 Task: Schedule the products for payment and delivery cycles
Action: Mouse moved to (303, 214)
Screenshot: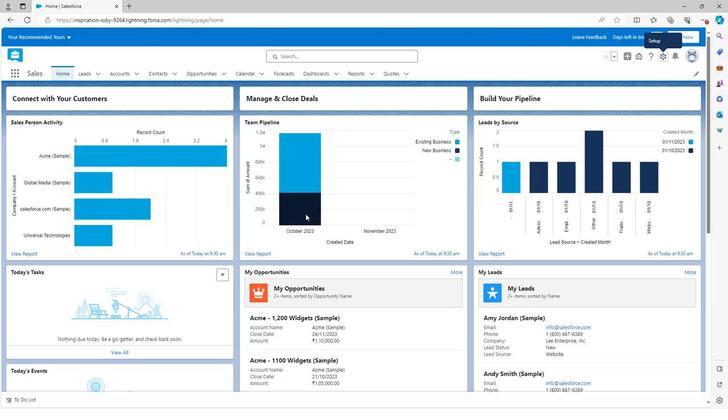 
Action: Mouse scrolled (303, 214) with delta (0, 0)
Screenshot: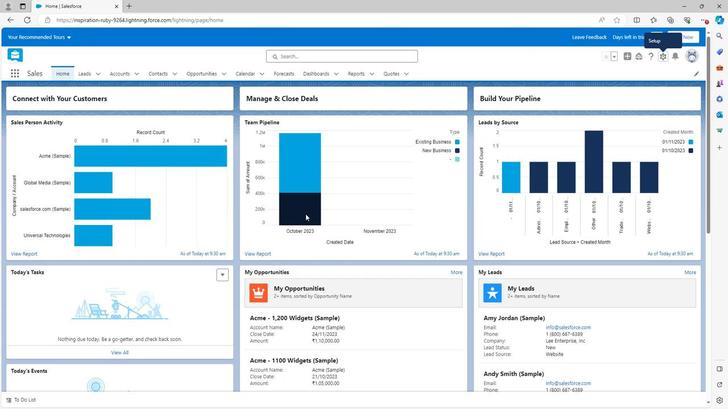 
Action: Mouse scrolled (303, 214) with delta (0, 0)
Screenshot: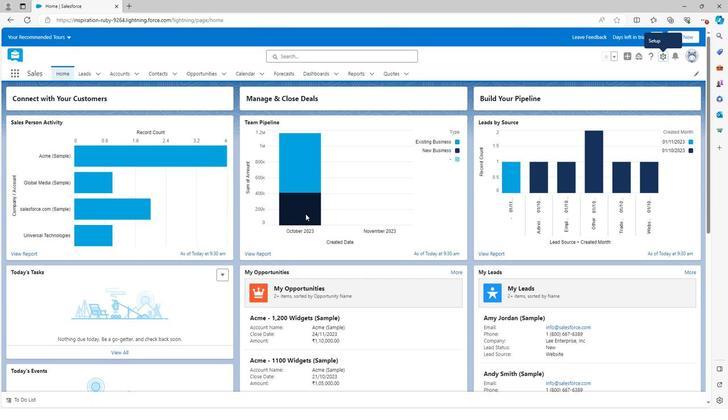 
Action: Mouse scrolled (303, 214) with delta (0, 0)
Screenshot: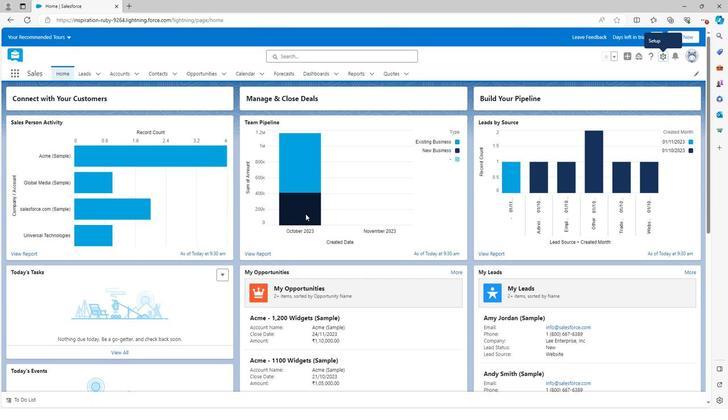 
Action: Mouse scrolled (303, 214) with delta (0, 0)
Screenshot: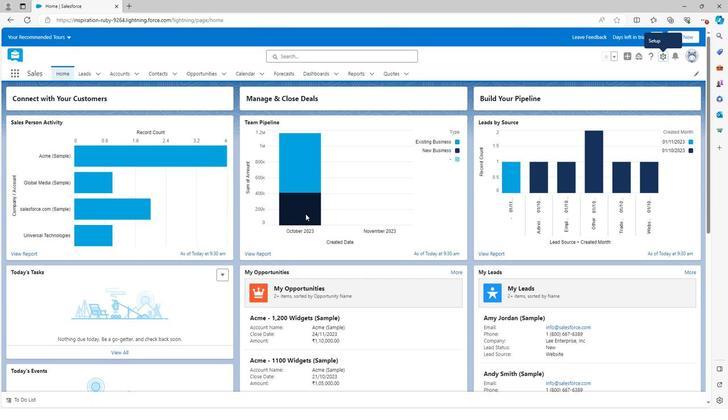
Action: Mouse moved to (303, 214)
Screenshot: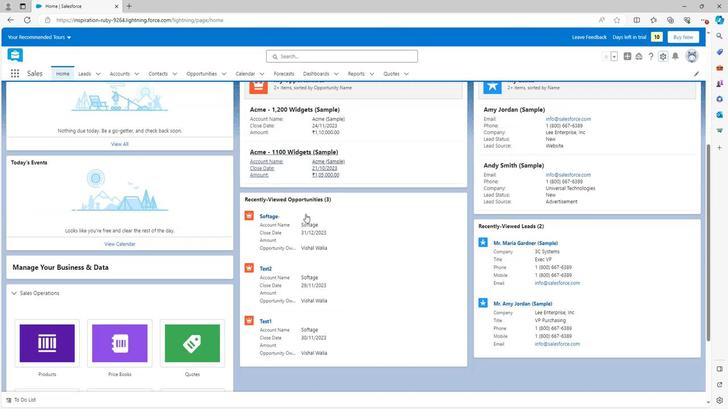 
Action: Mouse scrolled (303, 214) with delta (0, 0)
Screenshot: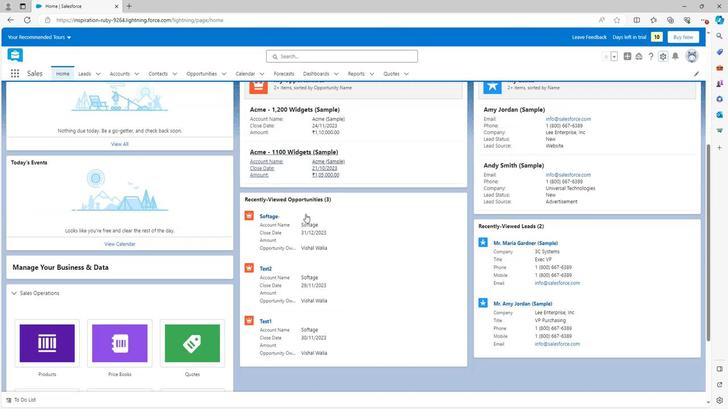 
Action: Mouse scrolled (303, 214) with delta (0, 0)
Screenshot: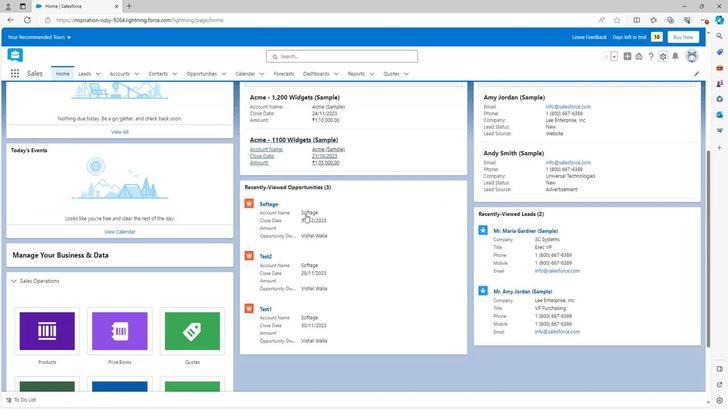 
Action: Mouse scrolled (303, 214) with delta (0, 0)
Screenshot: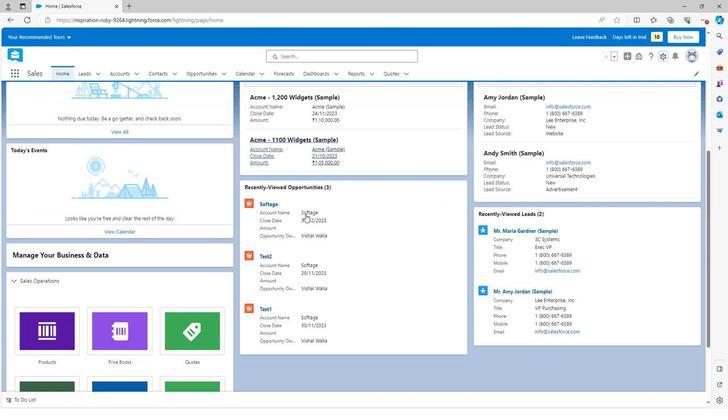 
Action: Mouse scrolled (303, 215) with delta (0, 0)
Screenshot: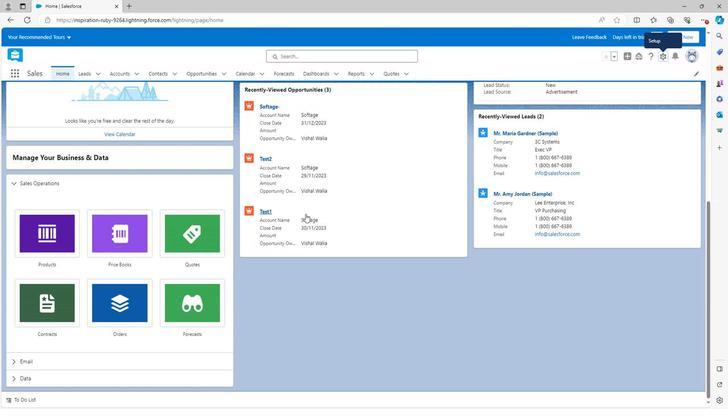 
Action: Mouse scrolled (303, 215) with delta (0, 0)
Screenshot: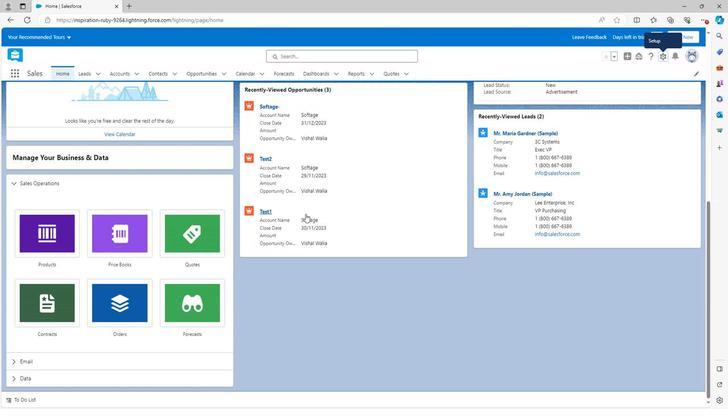 
Action: Mouse scrolled (303, 215) with delta (0, 0)
Screenshot: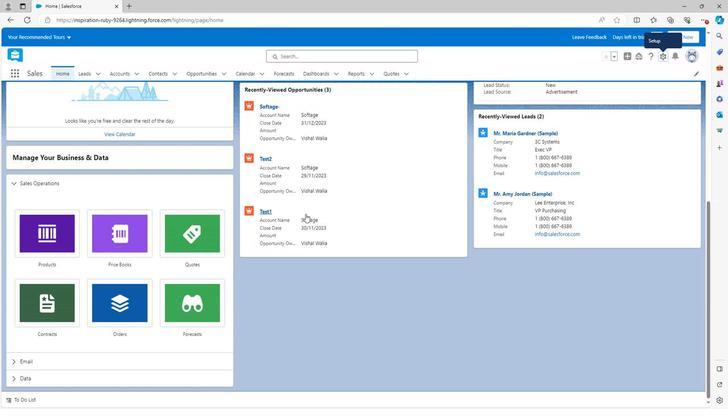 
Action: Mouse scrolled (303, 215) with delta (0, 0)
Screenshot: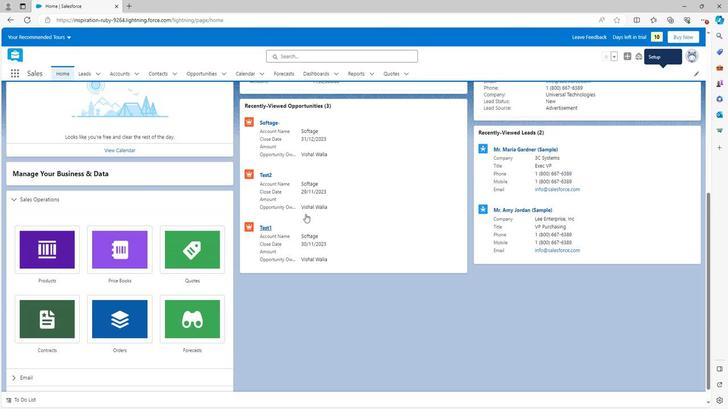 
Action: Mouse moved to (303, 215)
Screenshot: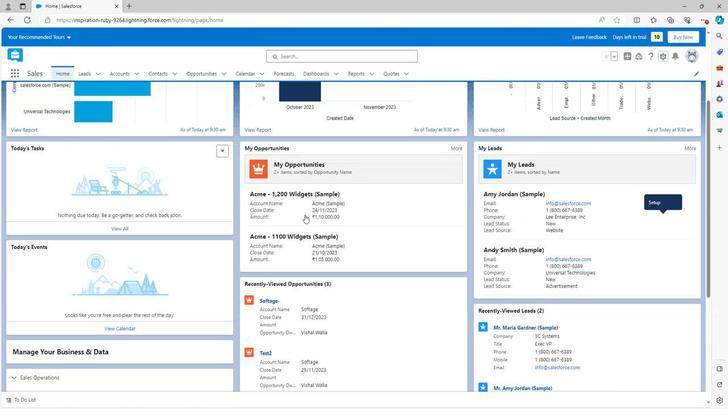 
Action: Mouse scrolled (303, 215) with delta (0, 0)
Screenshot: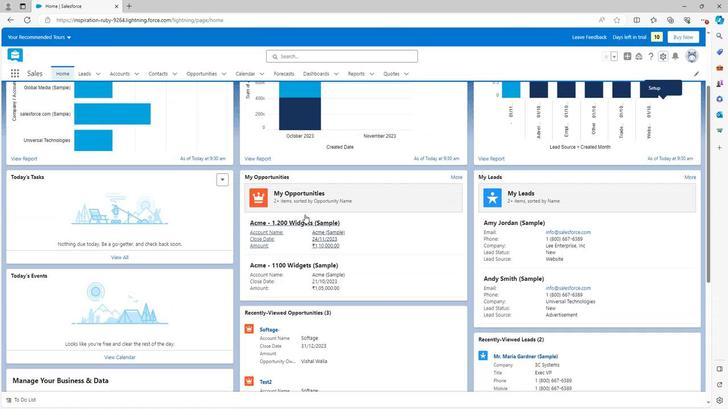 
Action: Mouse scrolled (303, 215) with delta (0, 0)
Screenshot: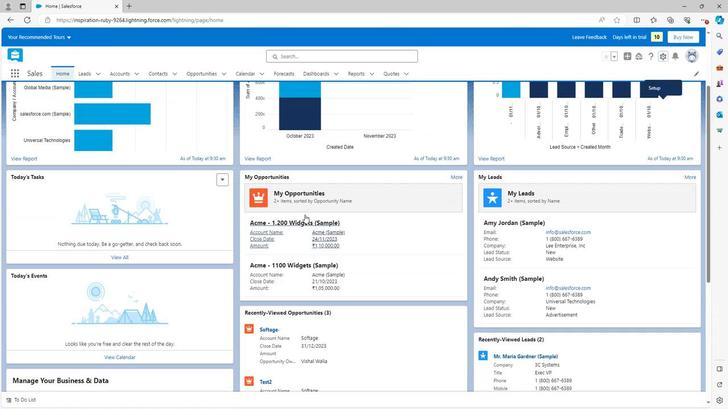 
Action: Mouse scrolled (303, 215) with delta (0, 0)
Screenshot: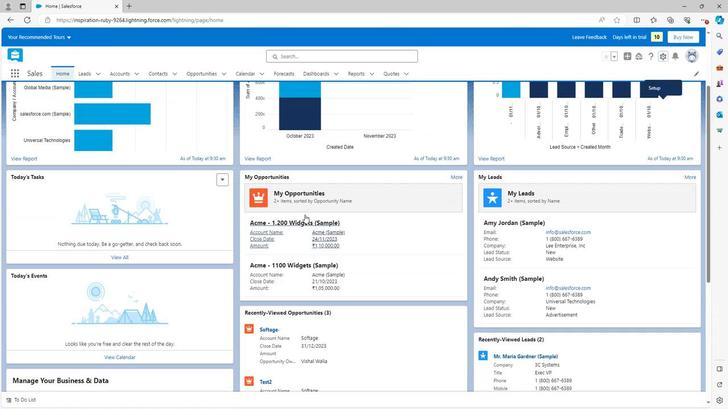 
Action: Mouse scrolled (303, 215) with delta (0, 0)
Screenshot: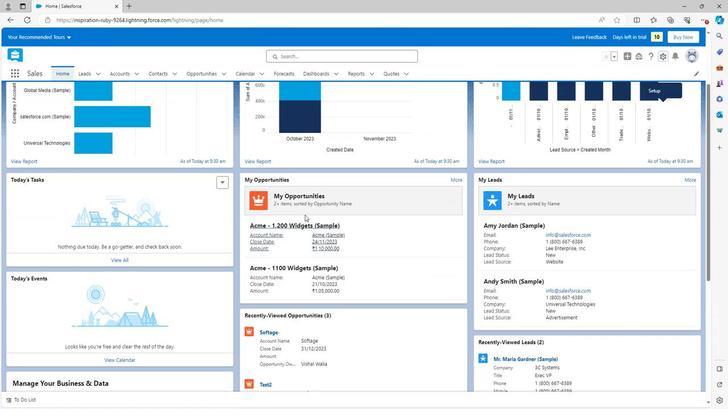 
Action: Mouse moved to (662, 57)
Screenshot: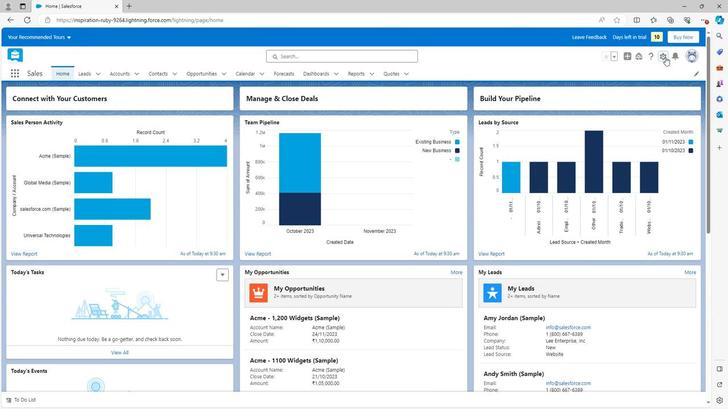 
Action: Mouse pressed left at (662, 57)
Screenshot: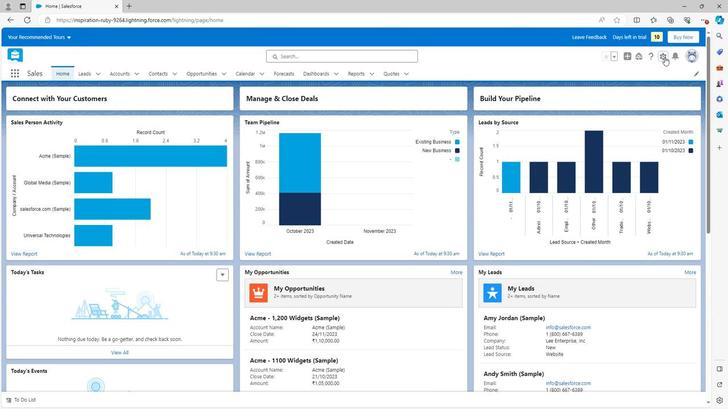 
Action: Mouse moved to (628, 80)
Screenshot: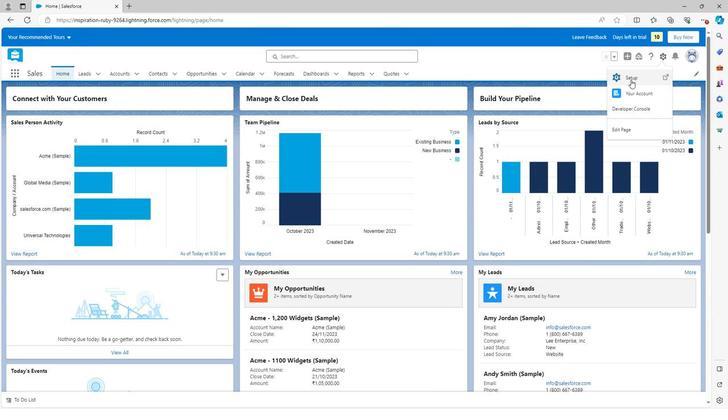 
Action: Mouse pressed left at (628, 80)
Screenshot: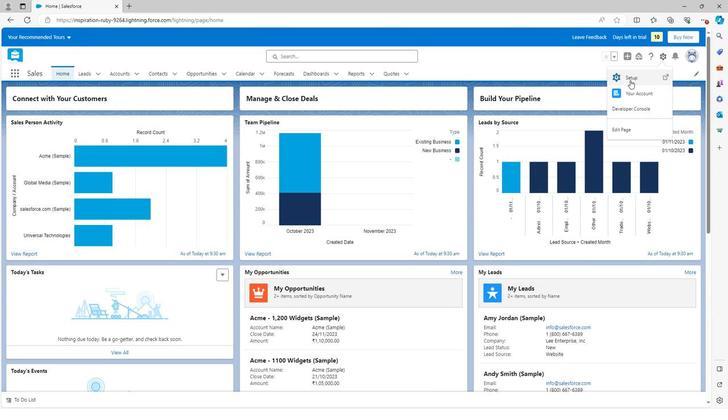 
Action: Mouse moved to (5, 298)
Screenshot: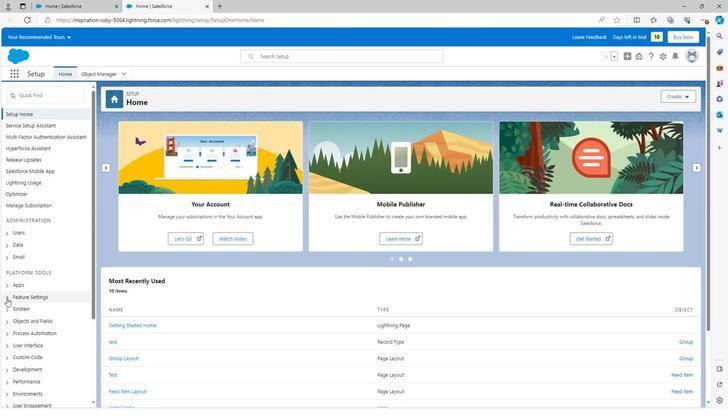 
Action: Mouse pressed left at (5, 298)
Screenshot: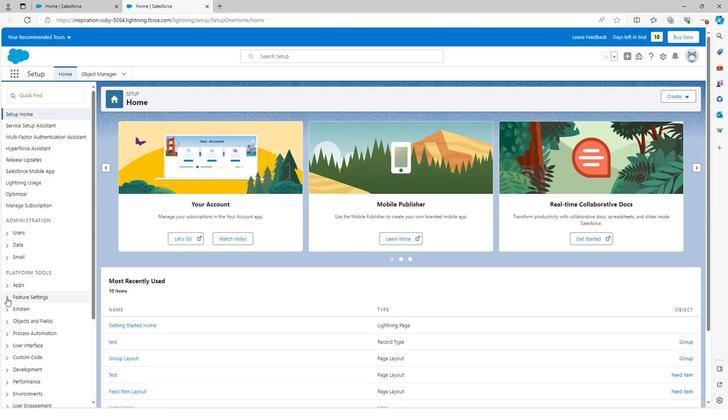 
Action: Mouse scrolled (5, 298) with delta (0, 0)
Screenshot: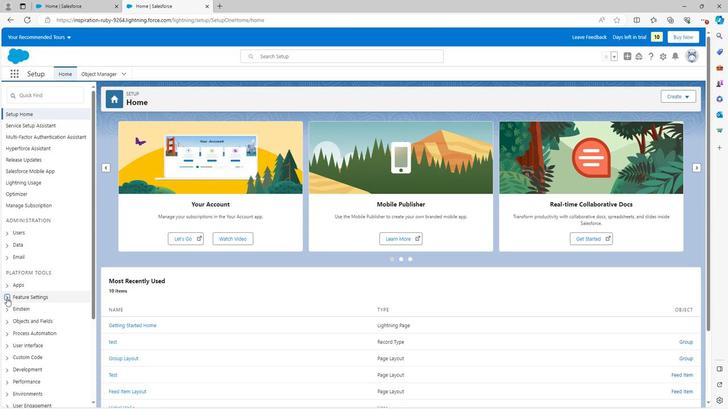 
Action: Mouse scrolled (5, 298) with delta (0, 0)
Screenshot: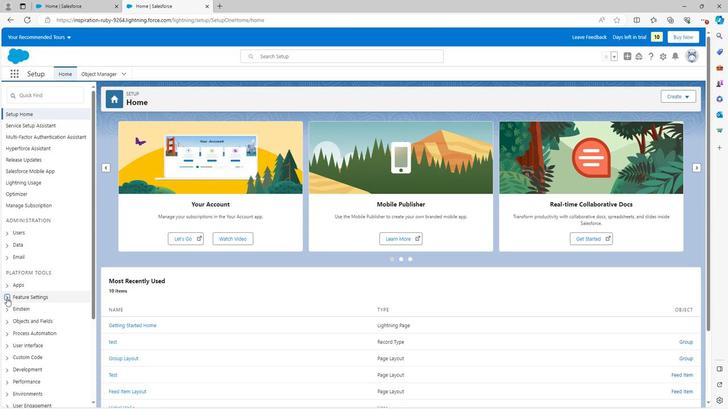 
Action: Mouse moved to (5, 298)
Screenshot: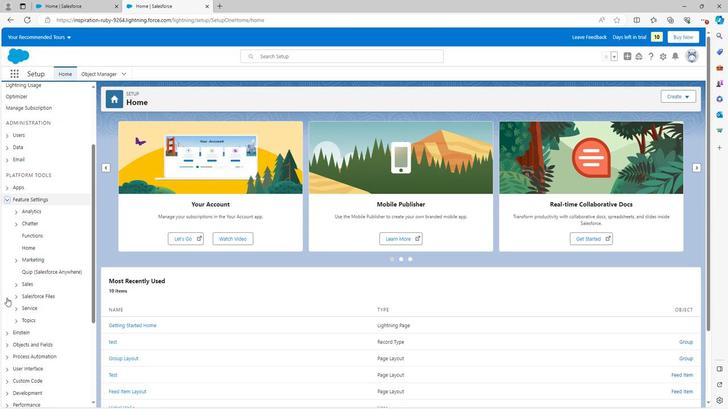 
Action: Mouse scrolled (5, 298) with delta (0, 0)
Screenshot: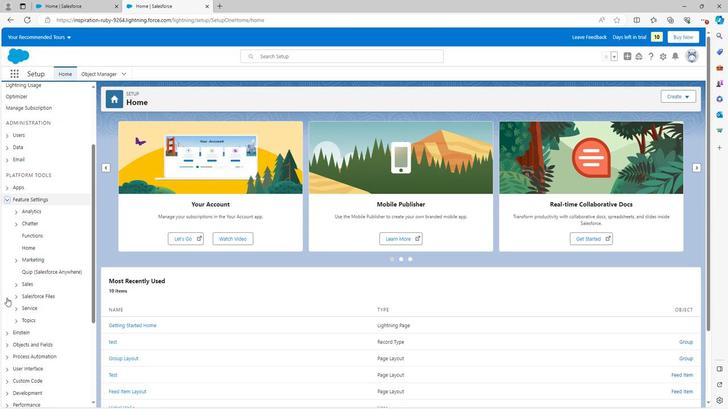 
Action: Mouse moved to (14, 235)
Screenshot: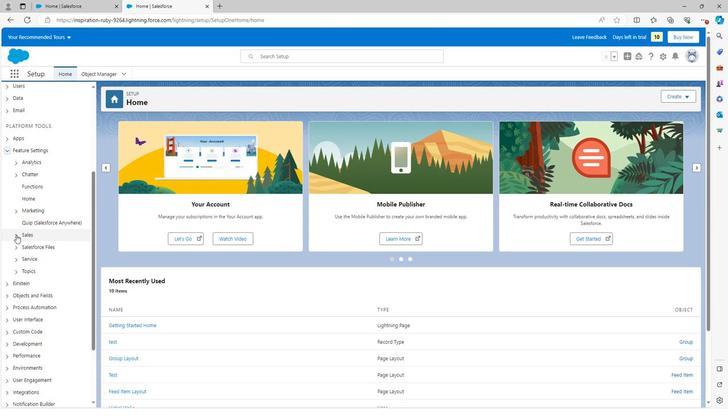 
Action: Mouse pressed left at (14, 235)
Screenshot: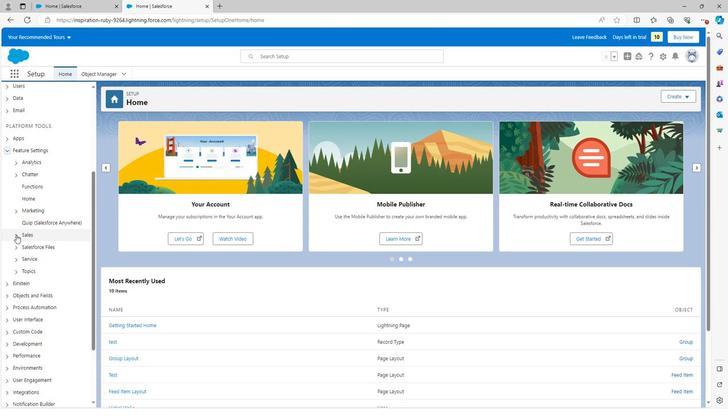 
Action: Mouse scrolled (14, 235) with delta (0, 0)
Screenshot: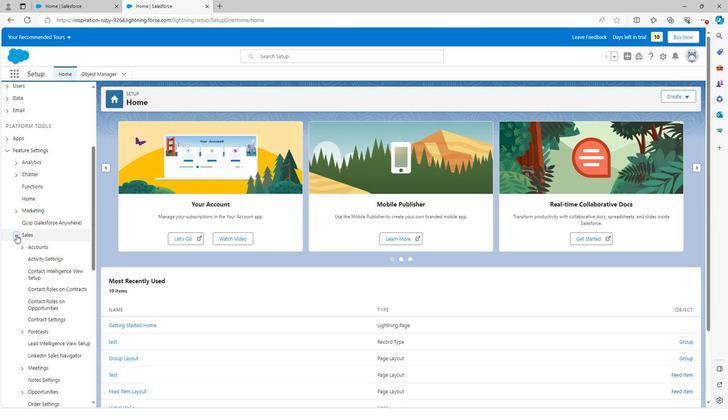 
Action: Mouse scrolled (14, 235) with delta (0, 0)
Screenshot: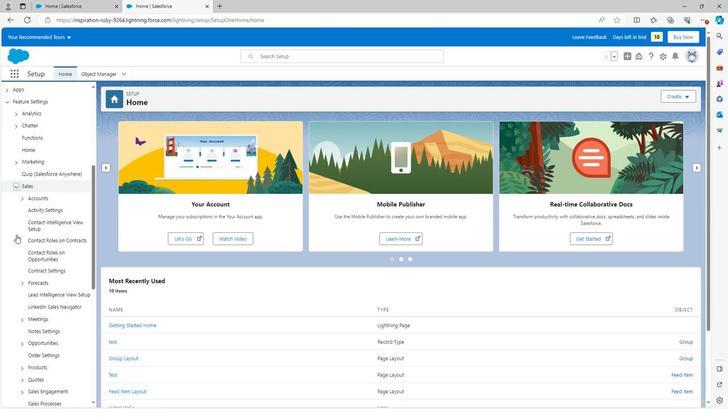 
Action: Mouse scrolled (14, 235) with delta (0, 0)
Screenshot: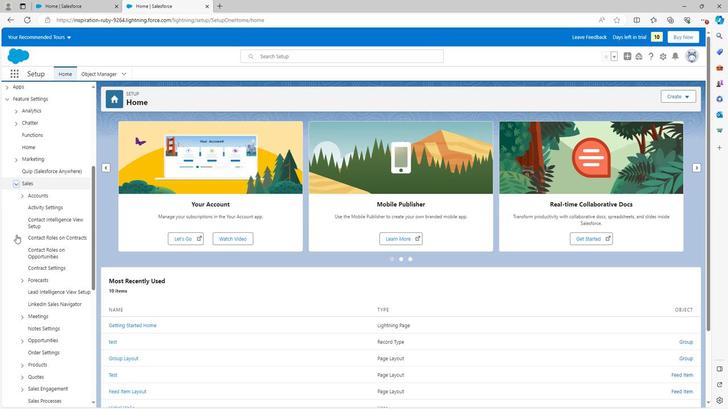 
Action: Mouse moved to (18, 272)
Screenshot: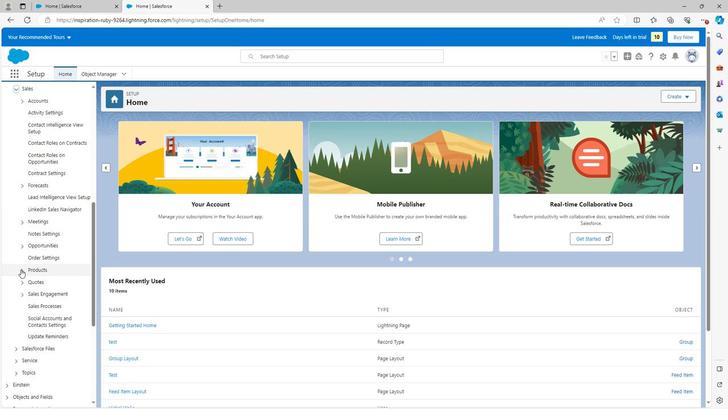 
Action: Mouse pressed left at (18, 272)
Screenshot: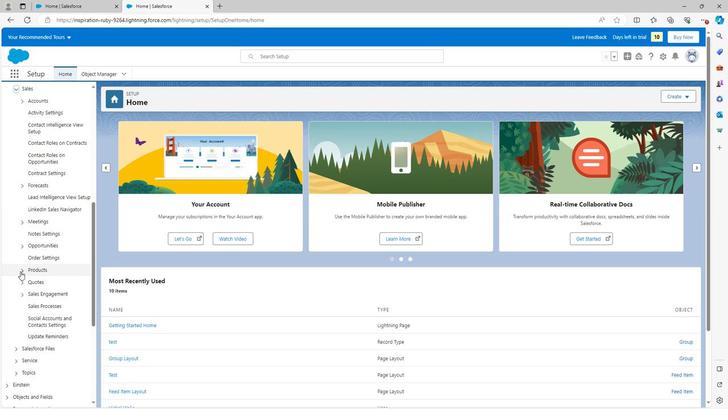 
Action: Mouse moved to (42, 298)
Screenshot: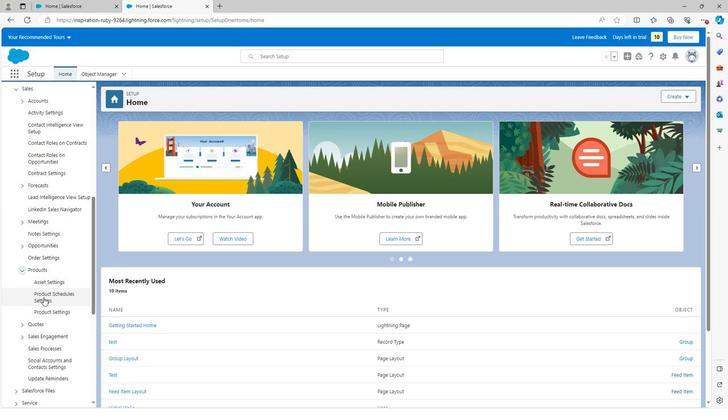 
Action: Mouse pressed left at (42, 298)
Screenshot: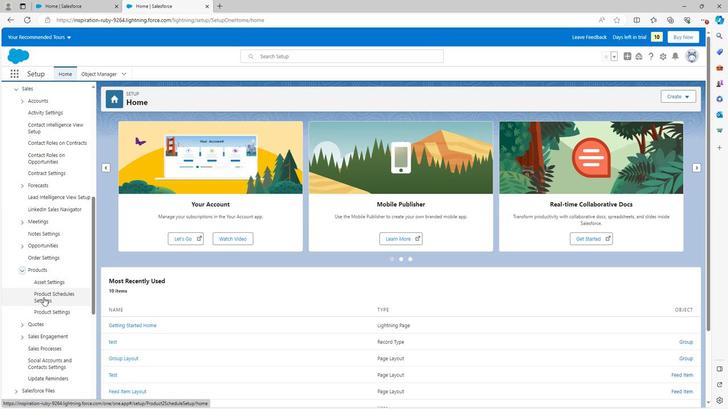 
Action: Mouse moved to (111, 175)
Screenshot: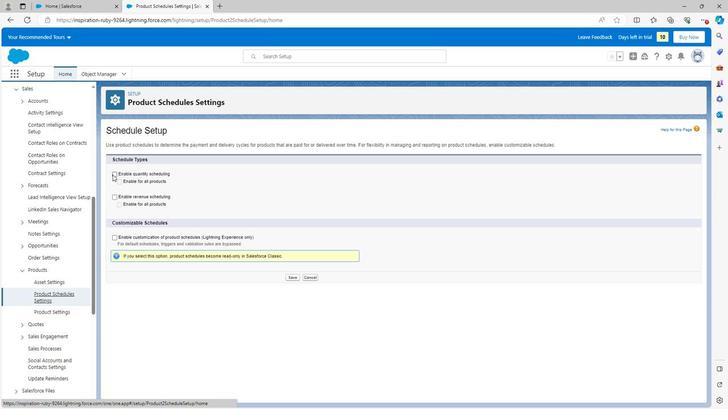 
Action: Mouse pressed left at (111, 175)
Screenshot: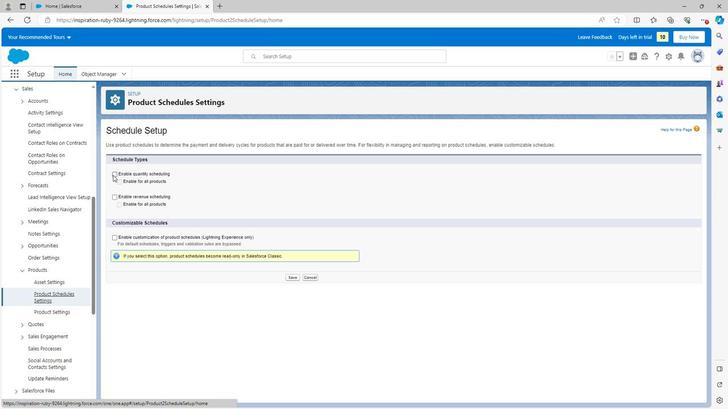 
Action: Mouse moved to (110, 175)
Screenshot: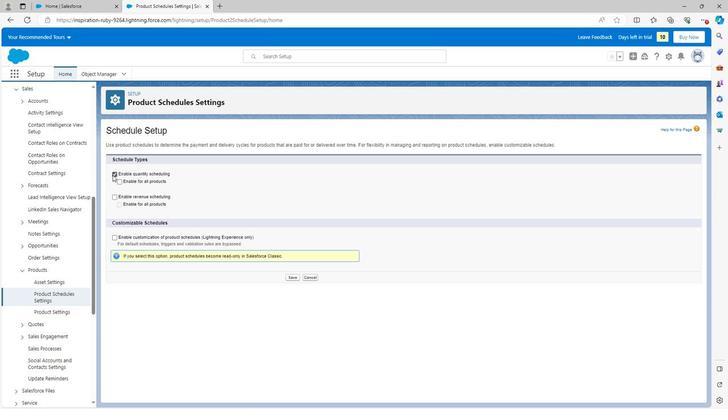 
Action: Mouse pressed left at (110, 175)
Screenshot: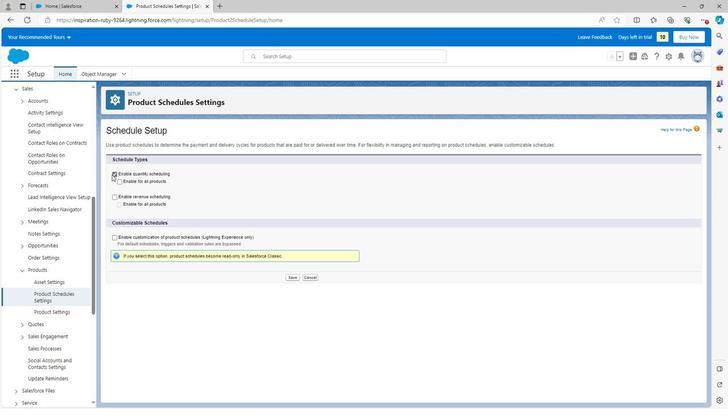 
Action: Mouse moved to (113, 198)
Screenshot: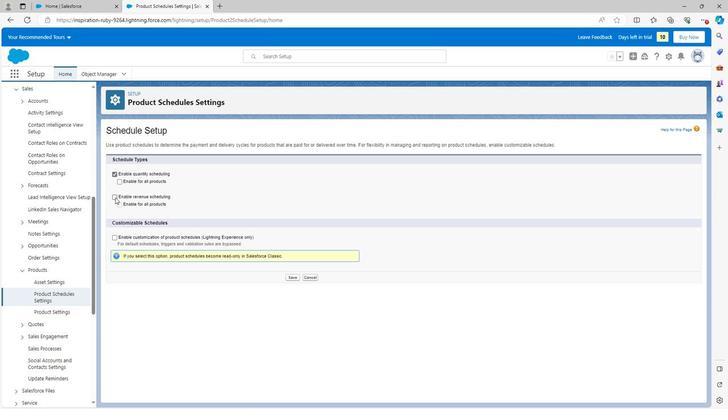 
Action: Mouse pressed left at (113, 198)
Screenshot: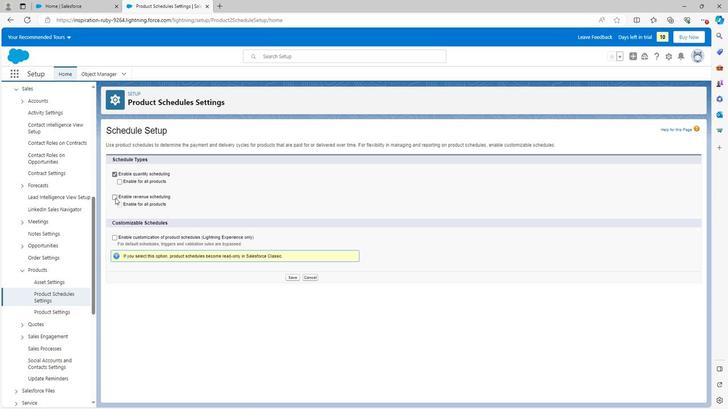 
Action: Mouse moved to (113, 176)
Screenshot: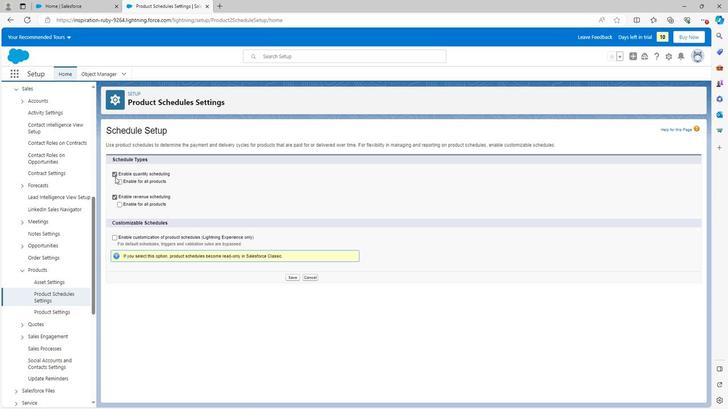 
Action: Mouse pressed left at (113, 176)
Screenshot: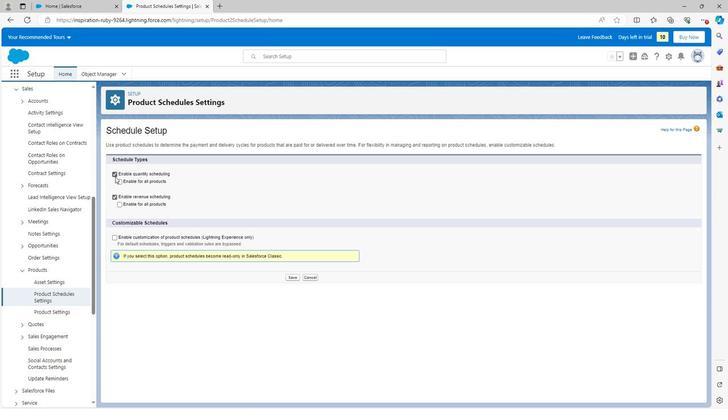 
Action: Mouse moved to (112, 196)
Screenshot: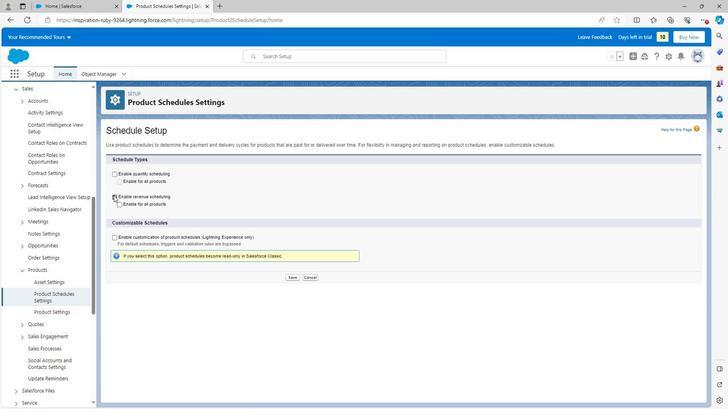 
Action: Mouse pressed left at (112, 196)
Screenshot: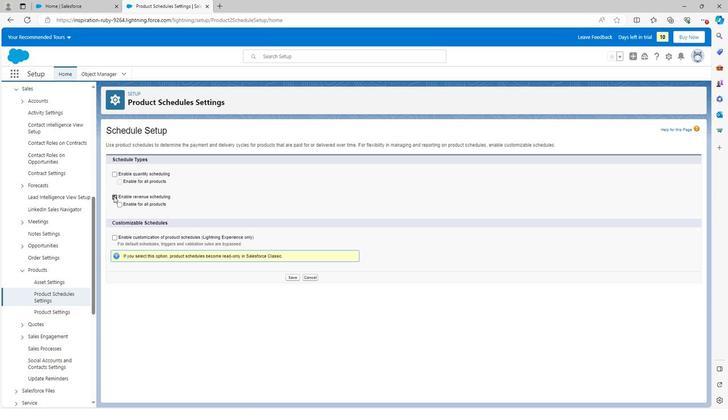 
Action: Mouse moved to (307, 278)
Screenshot: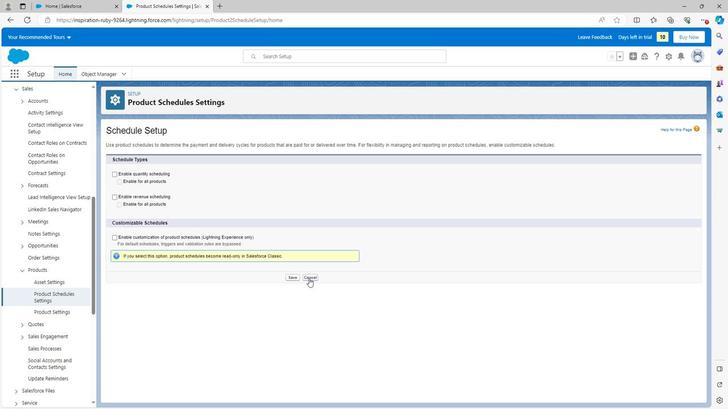 
Action: Mouse pressed left at (307, 278)
Screenshot: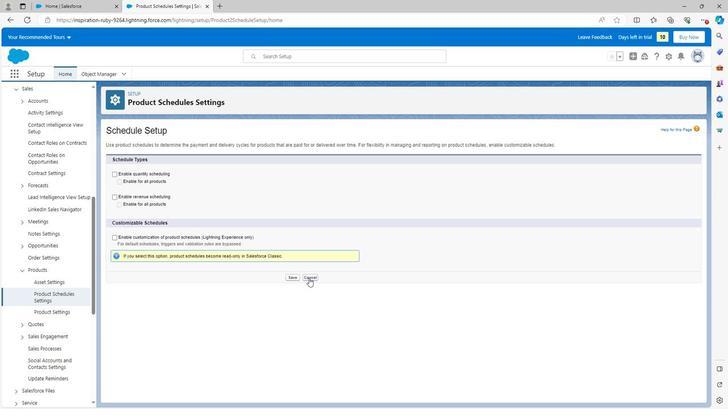 
Action: Mouse moved to (401, 82)
Screenshot: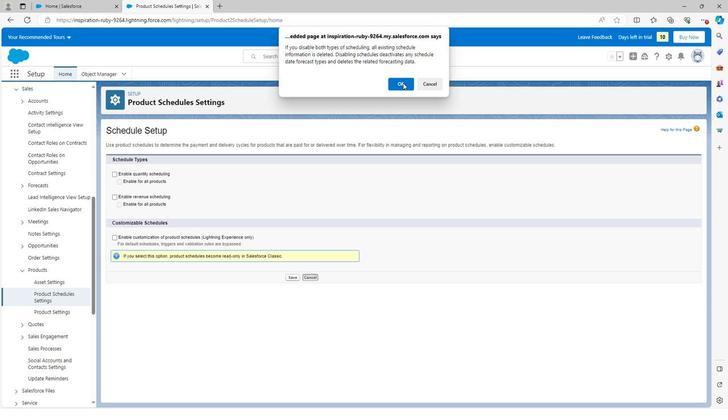 
Action: Mouse pressed left at (401, 82)
Screenshot: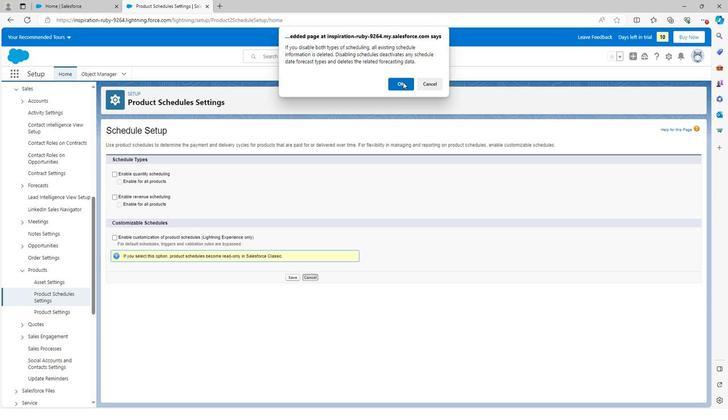 
Action: Mouse moved to (221, 279)
Screenshot: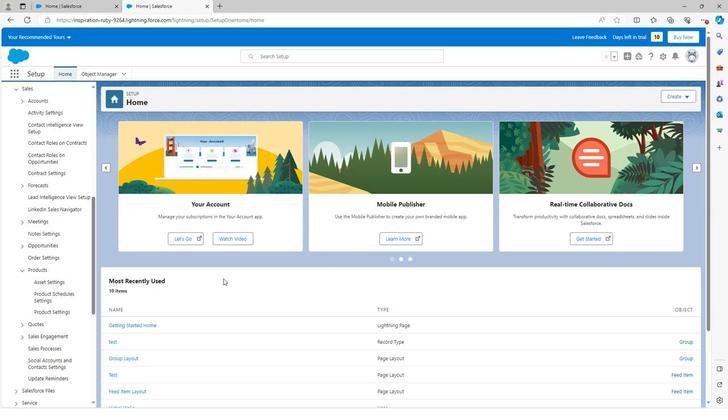 
Action: Mouse scrolled (221, 278) with delta (0, 0)
Screenshot: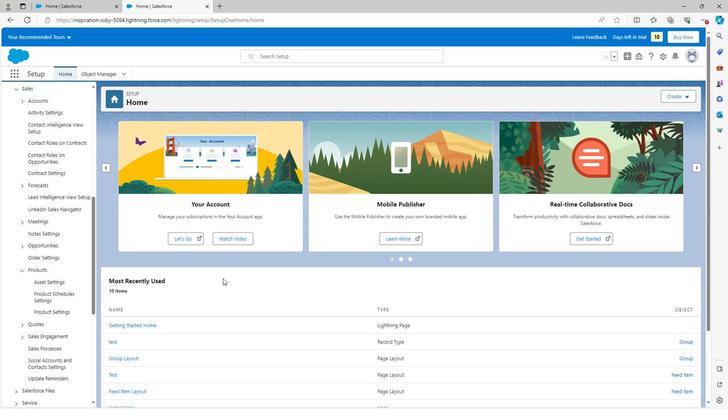 
Action: Mouse scrolled (221, 278) with delta (0, 0)
Screenshot: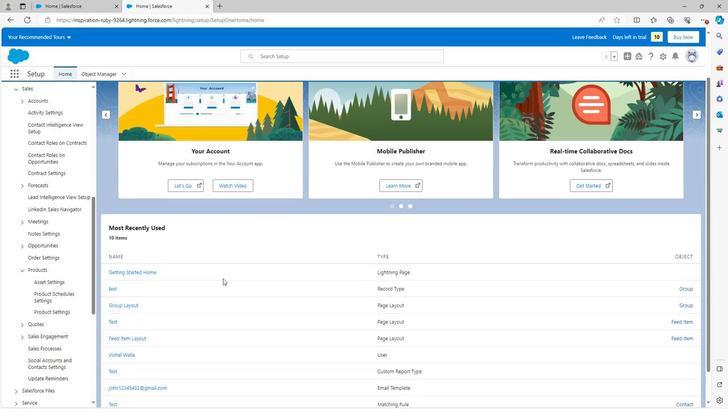 
Action: Mouse moved to (222, 278)
Screenshot: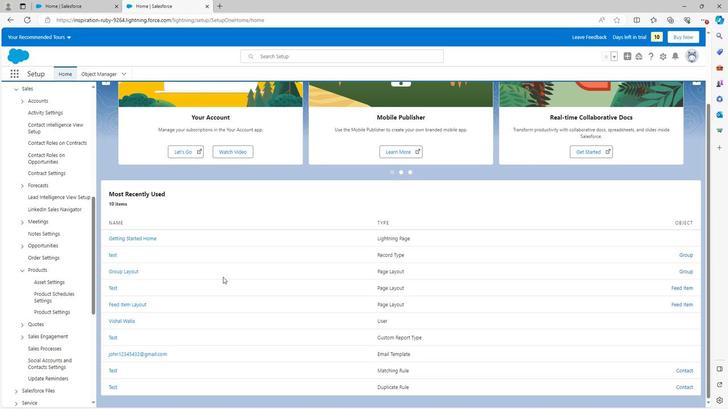 
